 Task: Enable the option "Embedded video" for general video settings.
Action: Mouse moved to (143, 24)
Screenshot: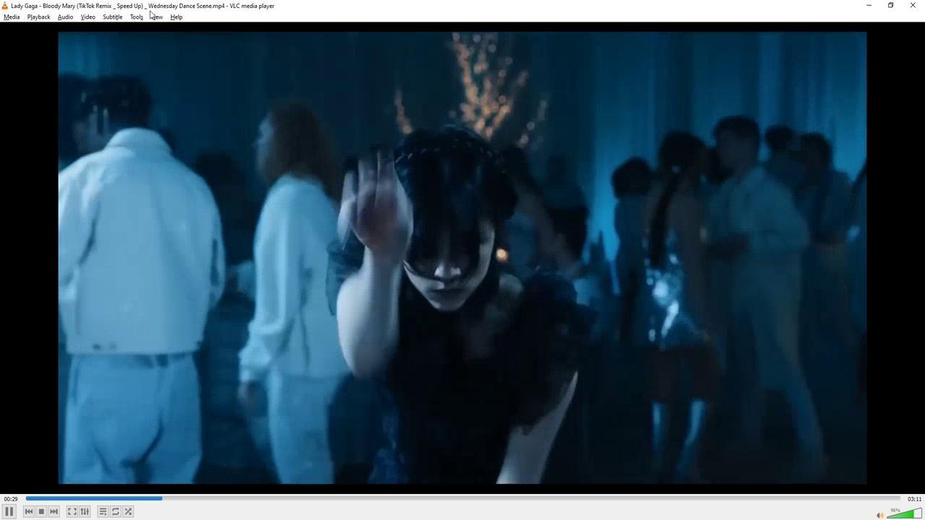 
Action: Mouse pressed left at (143, 24)
Screenshot: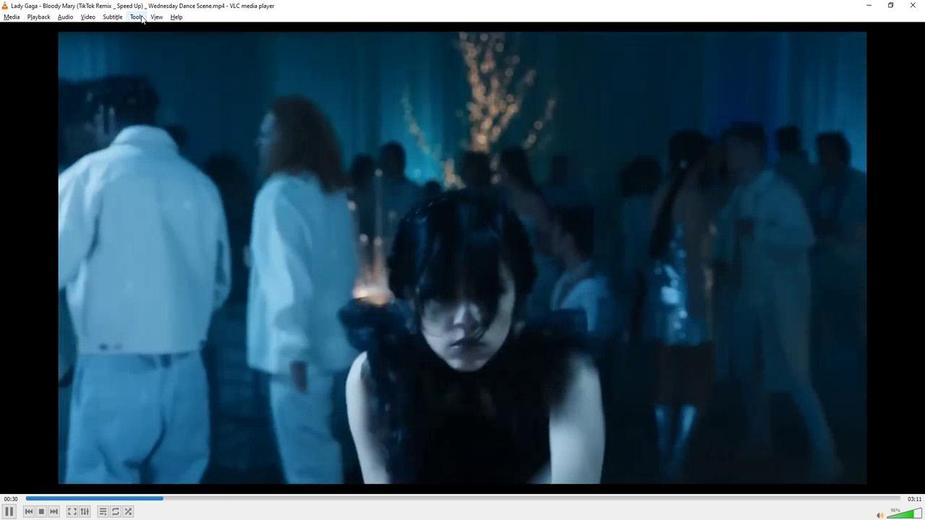 
Action: Mouse moved to (159, 135)
Screenshot: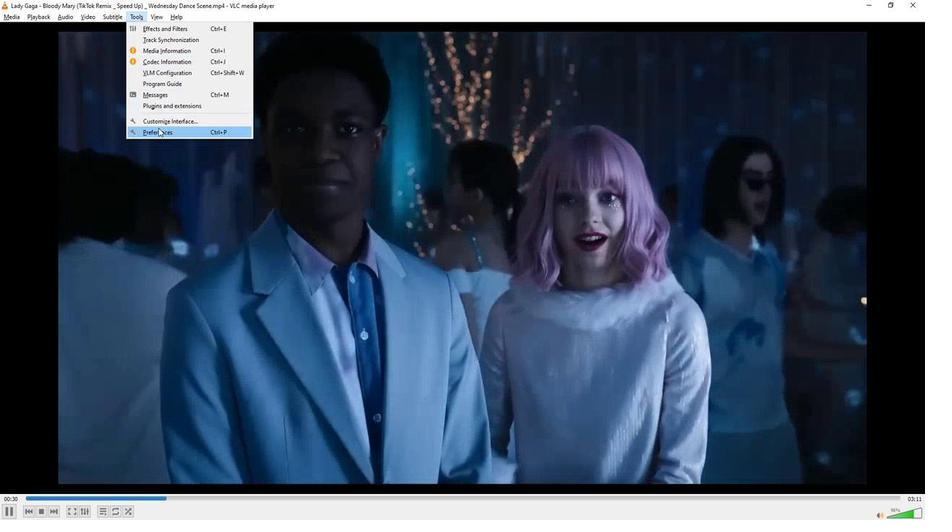 
Action: Mouse pressed left at (159, 135)
Screenshot: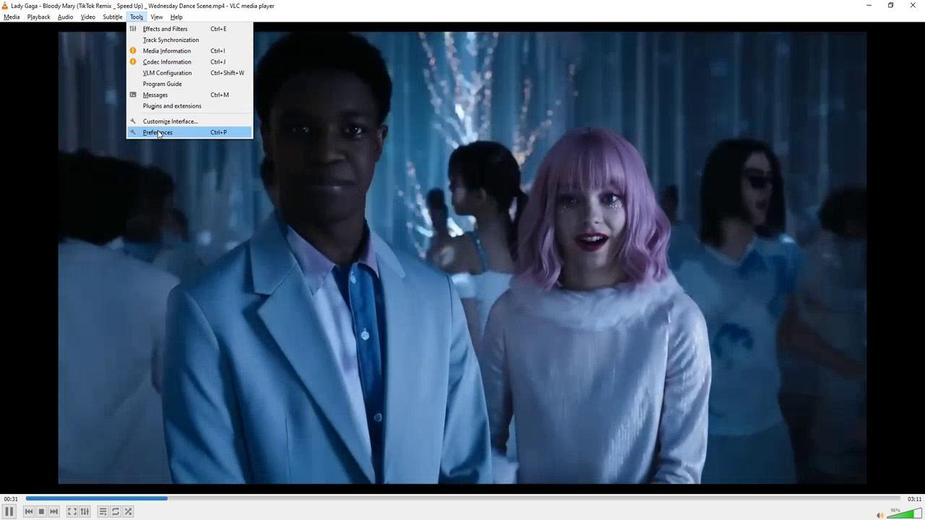 
Action: Mouse moved to (164, 389)
Screenshot: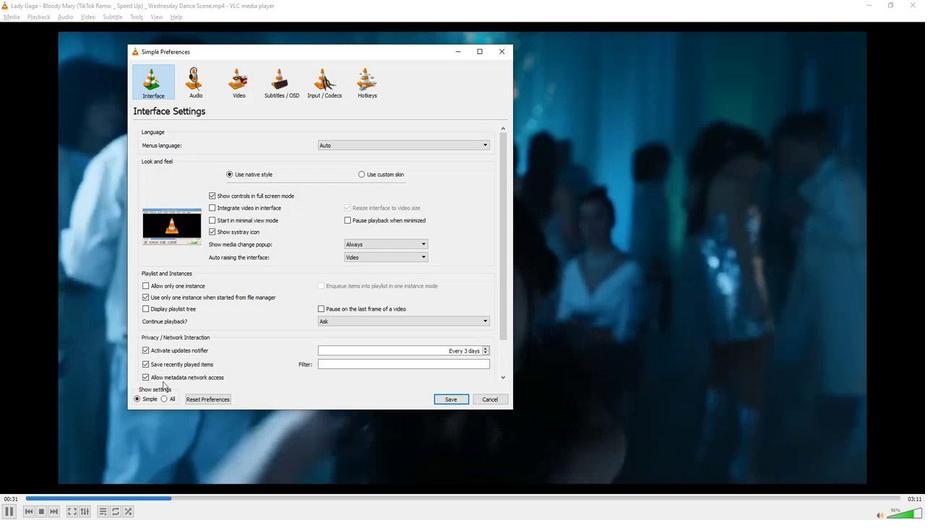 
Action: Mouse pressed left at (164, 389)
Screenshot: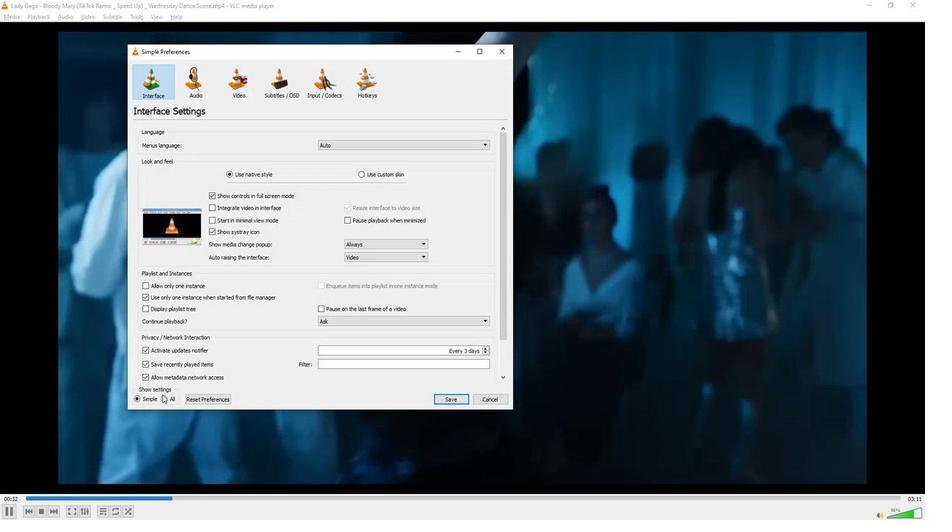 
Action: Mouse moved to (167, 322)
Screenshot: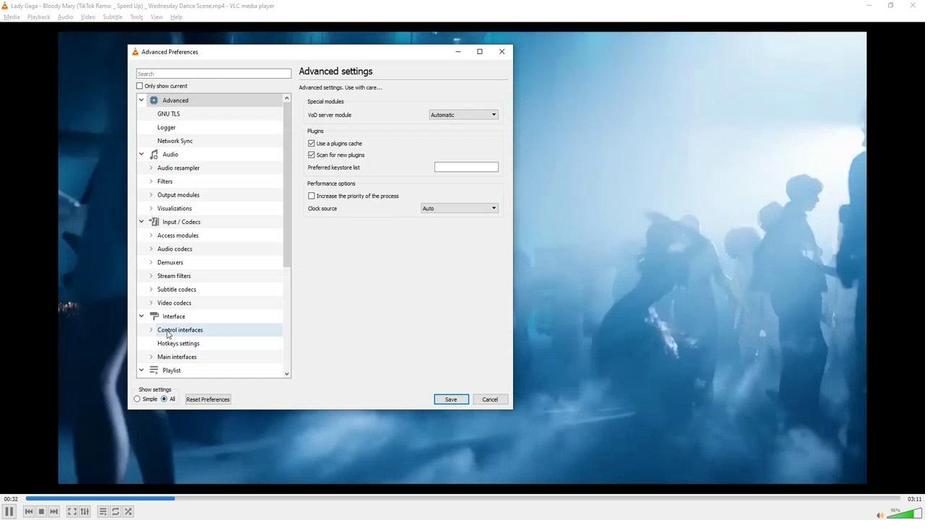 
Action: Mouse scrolled (167, 322) with delta (0, 0)
Screenshot: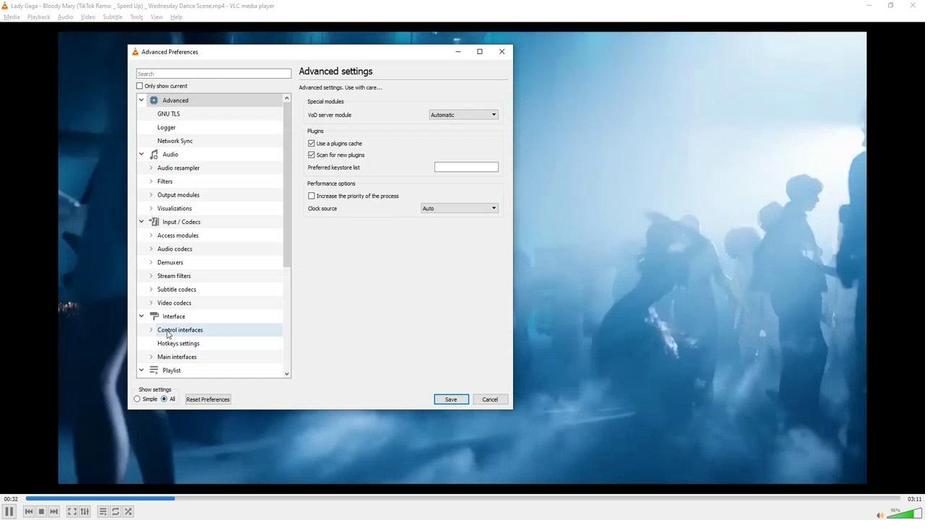 
Action: Mouse moved to (167, 319)
Screenshot: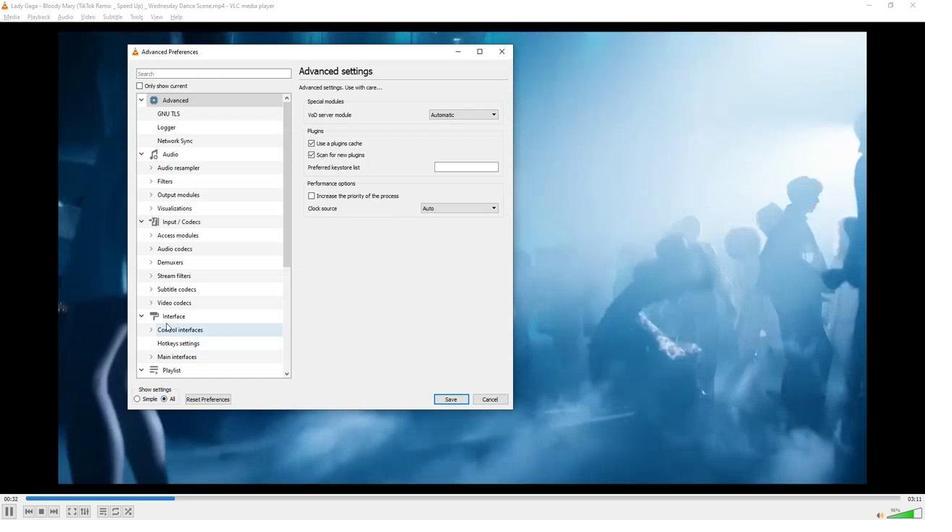 
Action: Mouse scrolled (167, 319) with delta (0, 0)
Screenshot: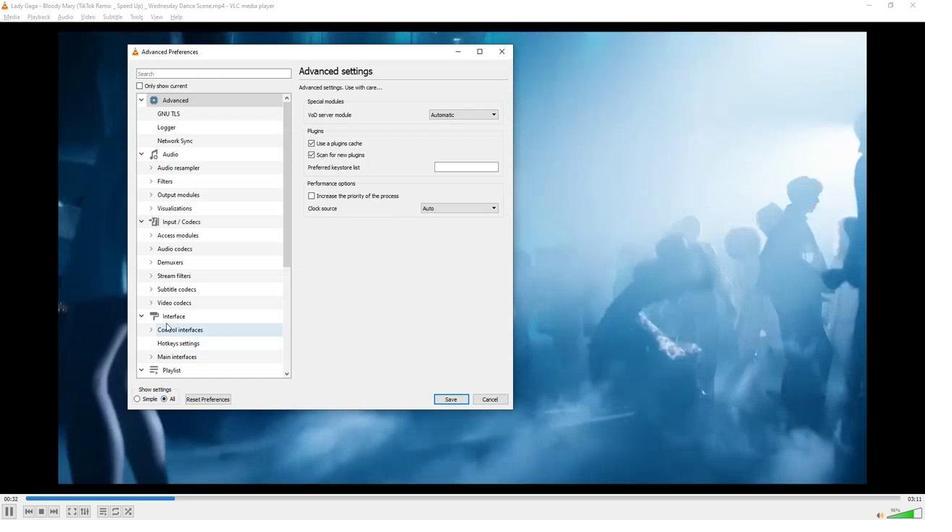 
Action: Mouse moved to (167, 318)
Screenshot: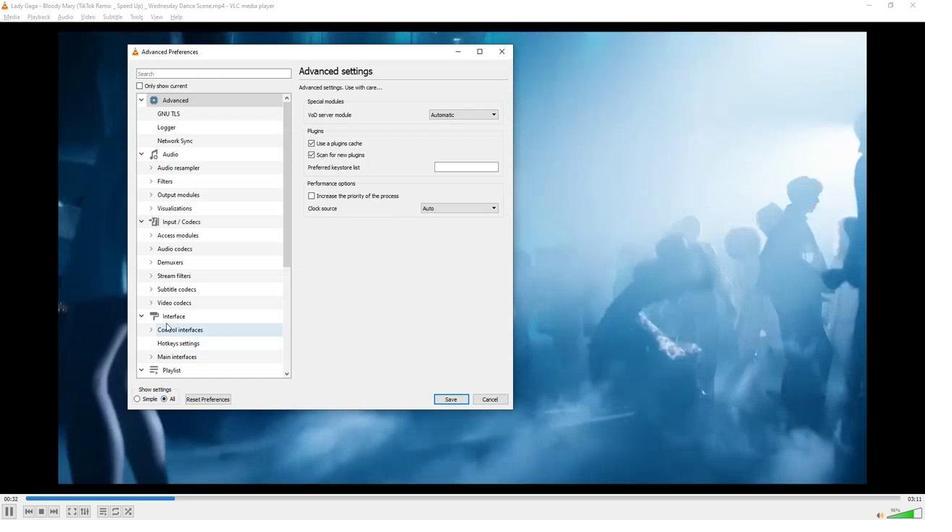 
Action: Mouse scrolled (167, 318) with delta (0, 0)
Screenshot: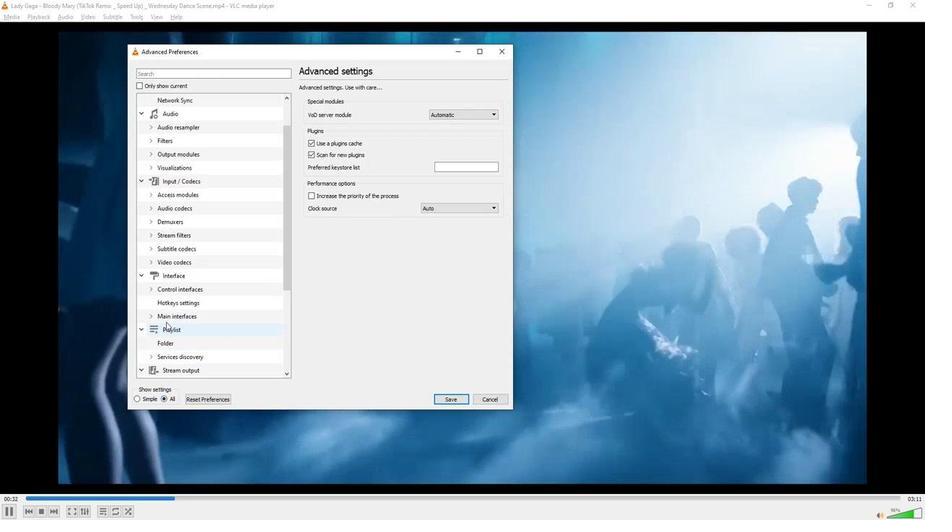 
Action: Mouse scrolled (167, 318) with delta (0, 0)
Screenshot: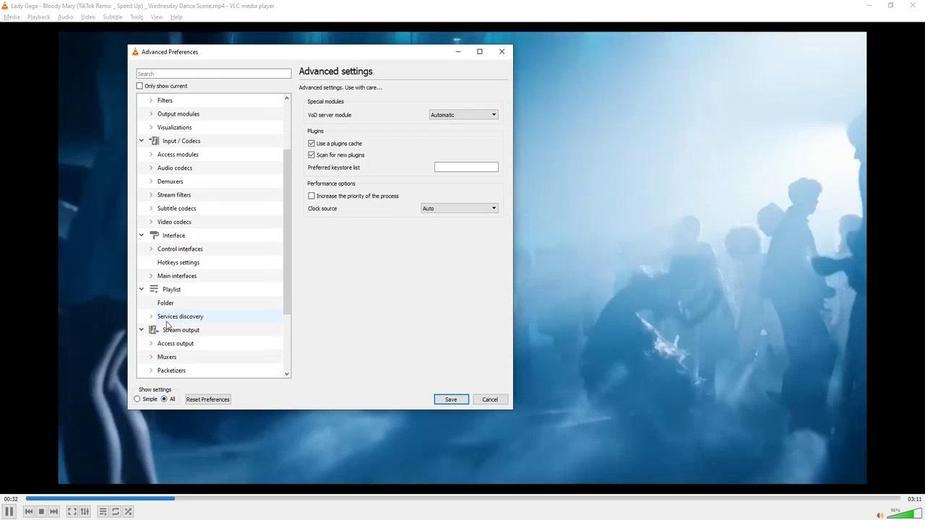 
Action: Mouse scrolled (167, 318) with delta (0, 0)
Screenshot: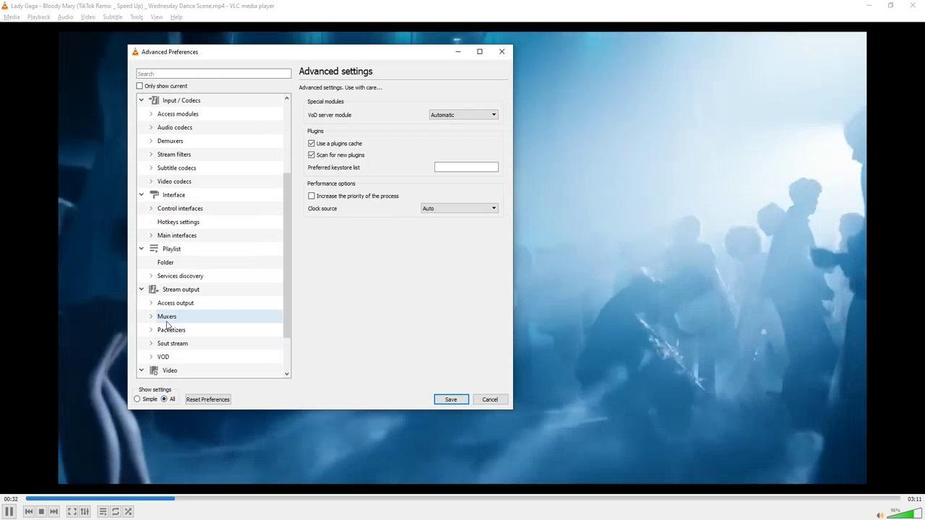 
Action: Mouse moved to (167, 315)
Screenshot: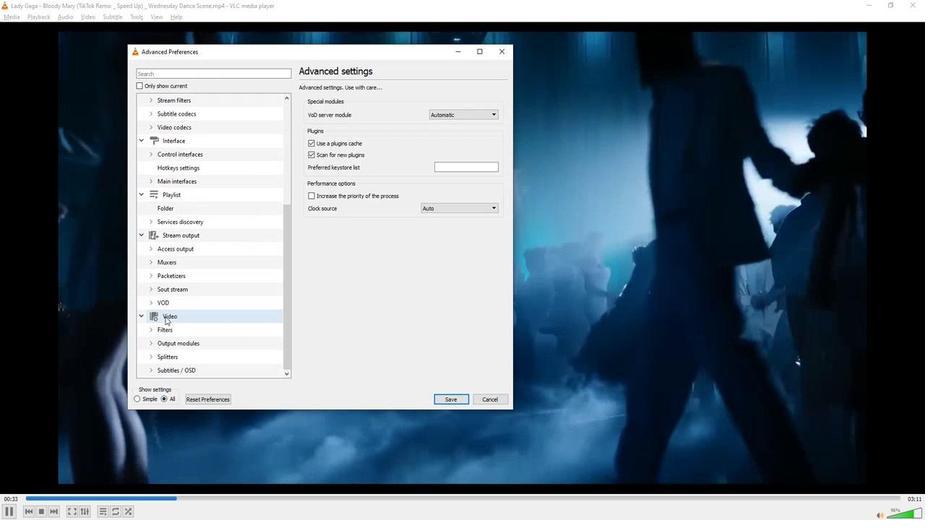 
Action: Mouse pressed left at (167, 315)
Screenshot: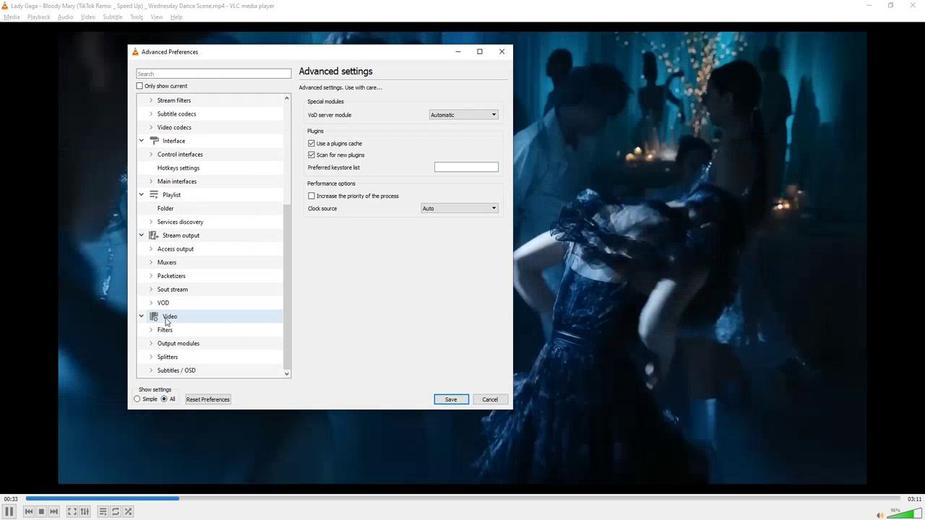 
Action: Mouse moved to (305, 141)
Screenshot: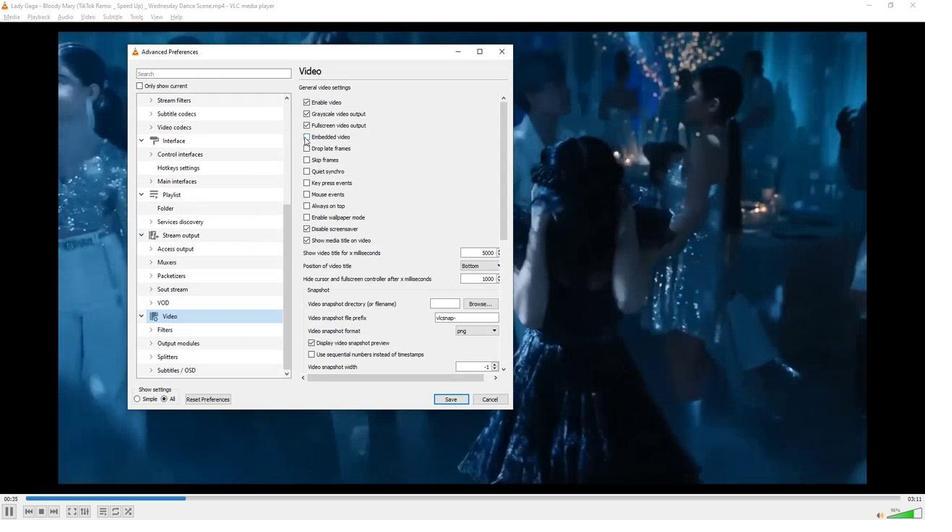 
Action: Mouse pressed left at (305, 141)
Screenshot: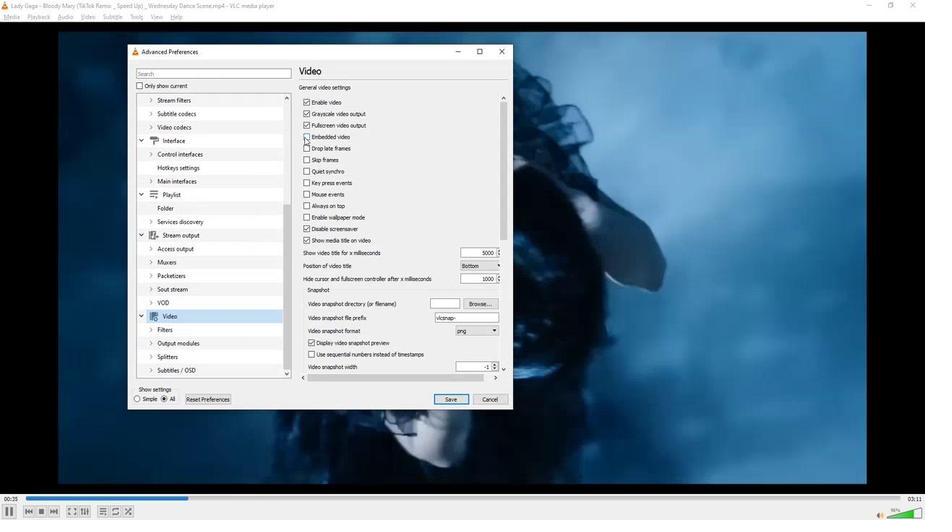 
Action: Mouse moved to (309, 154)
Screenshot: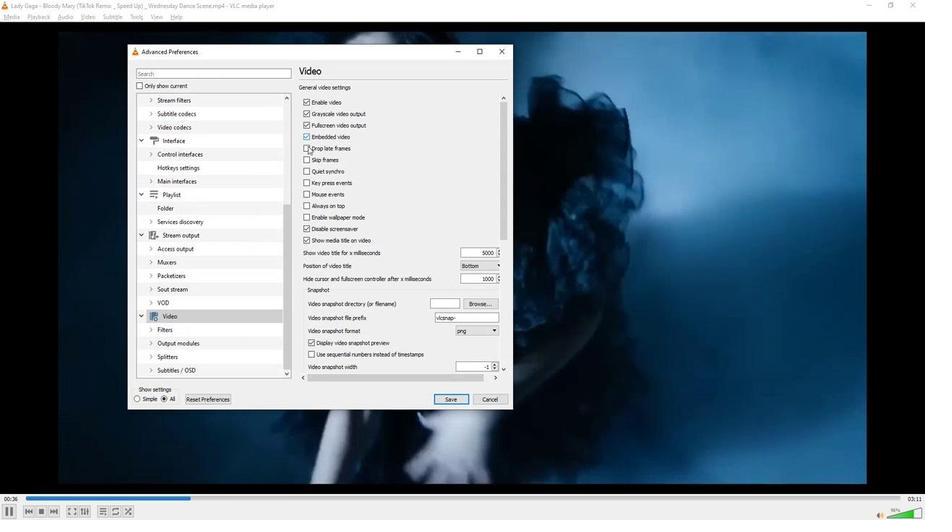 
